 Task: Create Card Card0000000188 in Board Board0000000047 in Workspace WS0000000016 in Trello. Create Card Card0000000189 in Board Board0000000048 in Workspace WS0000000016 in Trello. Create Card Card0000000190 in Board Board0000000048 in Workspace WS0000000016 in Trello. Create Card Card0000000191 in Board Board0000000048 in Workspace WS0000000016 in Trello. Create Card Card0000000192 in Board Board0000000048 in Workspace WS0000000016 in Trello
Action: Mouse moved to (640, 9)
Screenshot: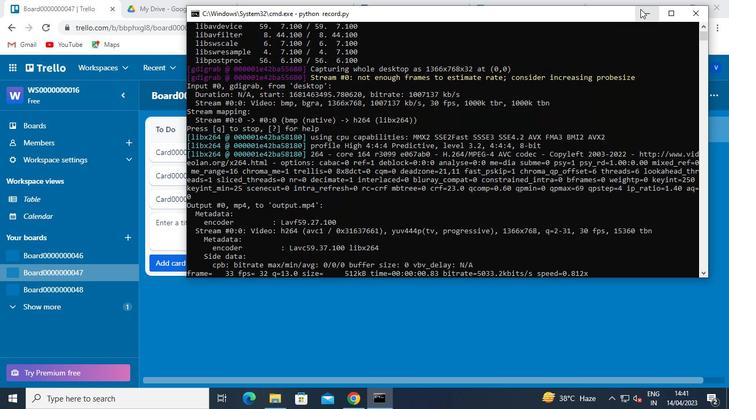 
Action: Mouse pressed left at (640, 9)
Screenshot: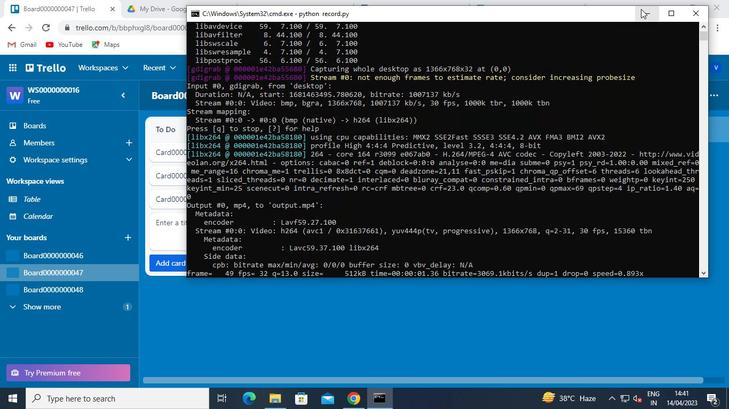 
Action: Mouse moved to (241, 221)
Screenshot: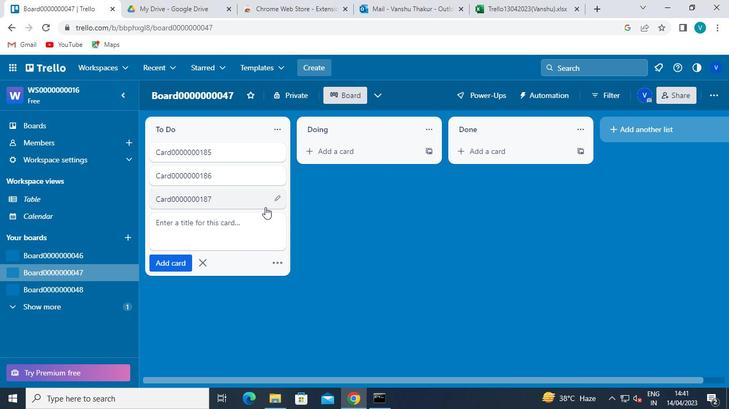 
Action: Mouse pressed left at (241, 221)
Screenshot: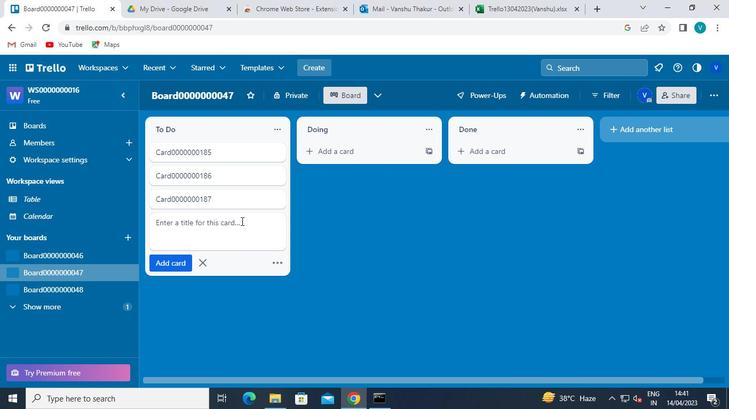 
Action: Keyboard Key.shift
Screenshot: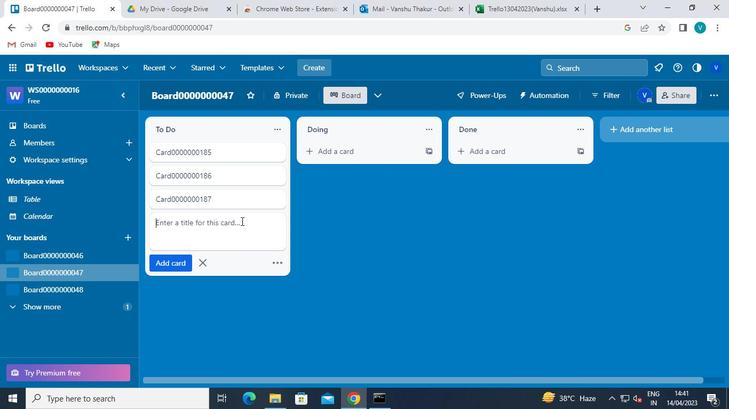 
Action: Keyboard C
Screenshot: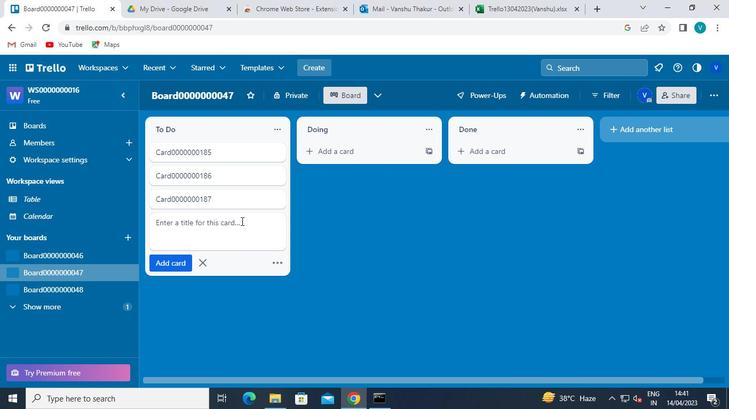 
Action: Keyboard a
Screenshot: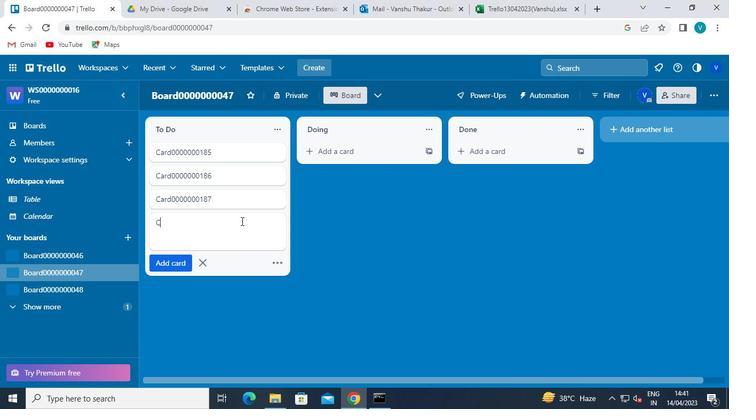 
Action: Keyboard r
Screenshot: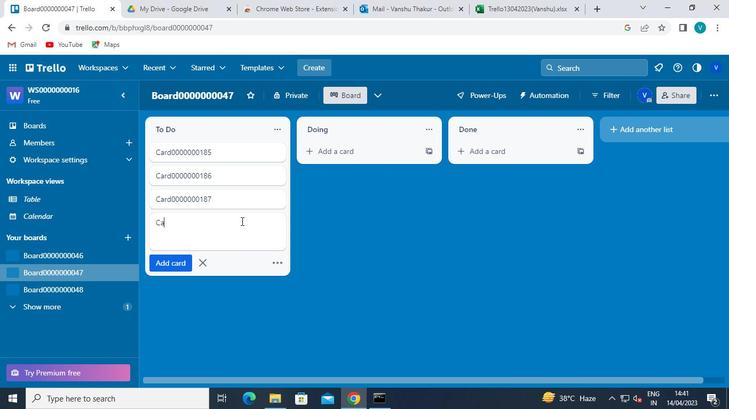 
Action: Keyboard d
Screenshot: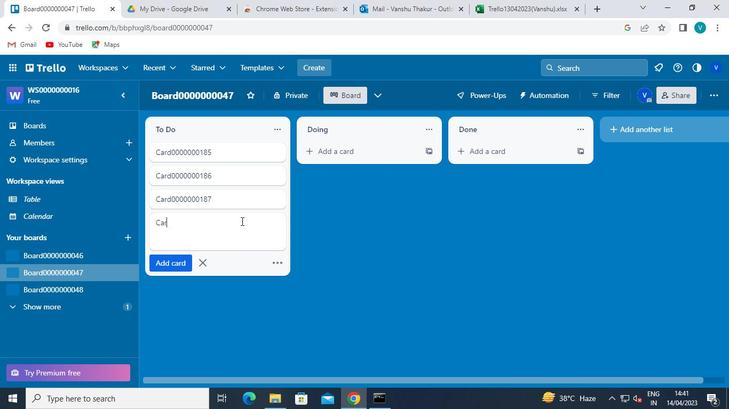 
Action: Keyboard <96>
Screenshot: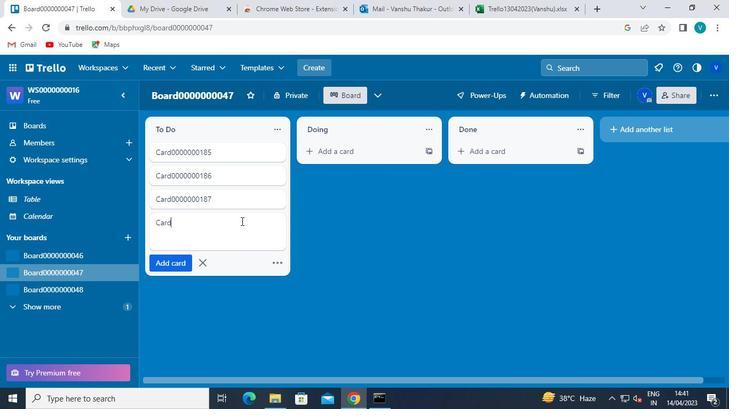 
Action: Keyboard <96>
Screenshot: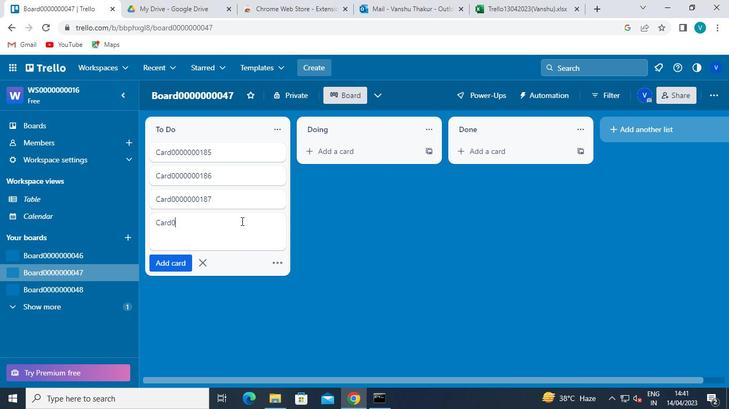 
Action: Keyboard <96>
Screenshot: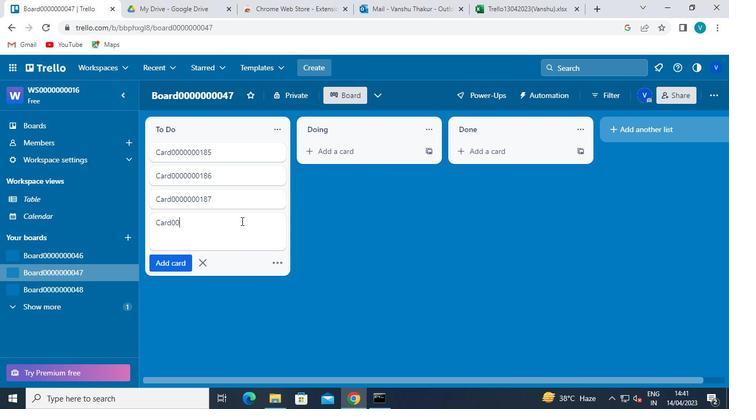 
Action: Keyboard <96>
Screenshot: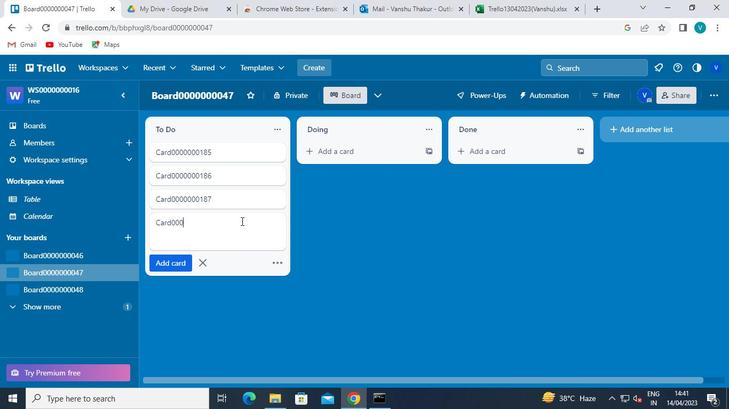
Action: Keyboard <96>
Screenshot: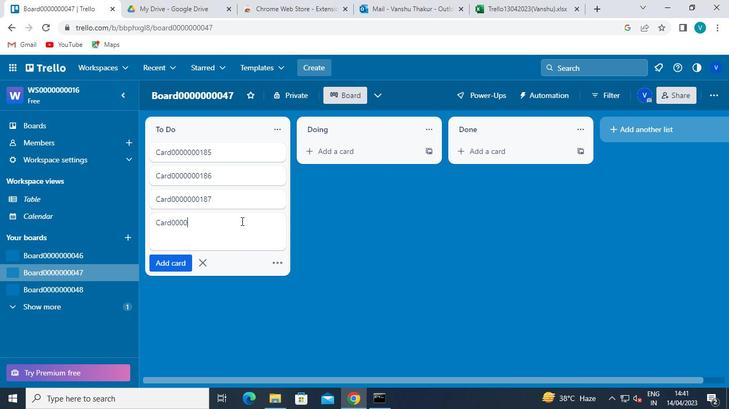 
Action: Keyboard <96>
Screenshot: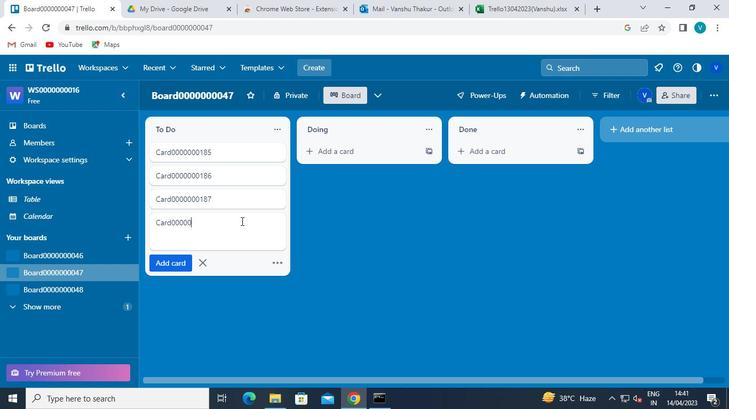 
Action: Keyboard <96>
Screenshot: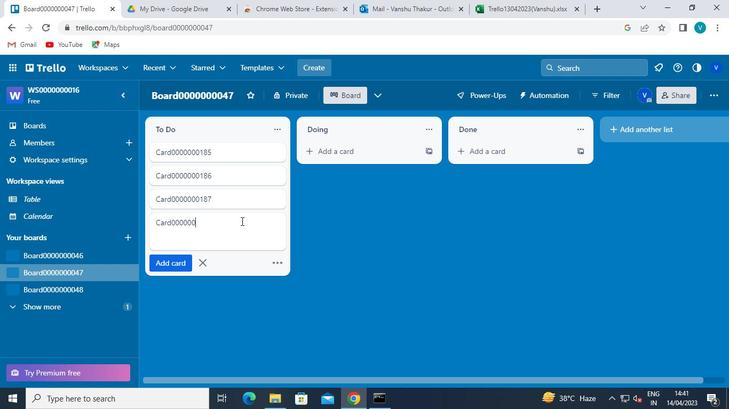 
Action: Keyboard <97>
Screenshot: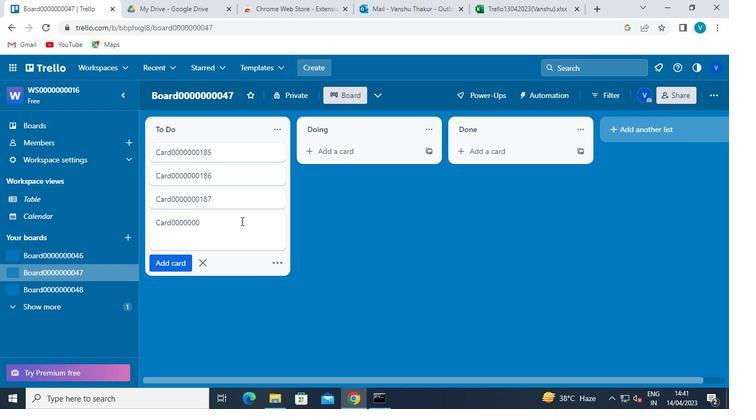 
Action: Keyboard <104>
Screenshot: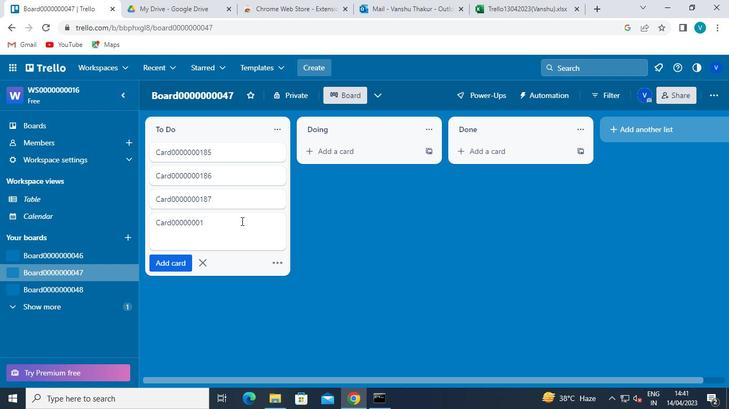 
Action: Keyboard <104>
Screenshot: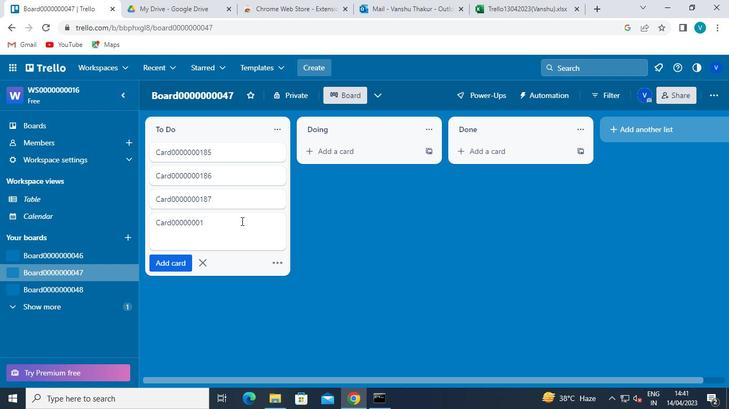 
Action: Keyboard Key.enter
Screenshot: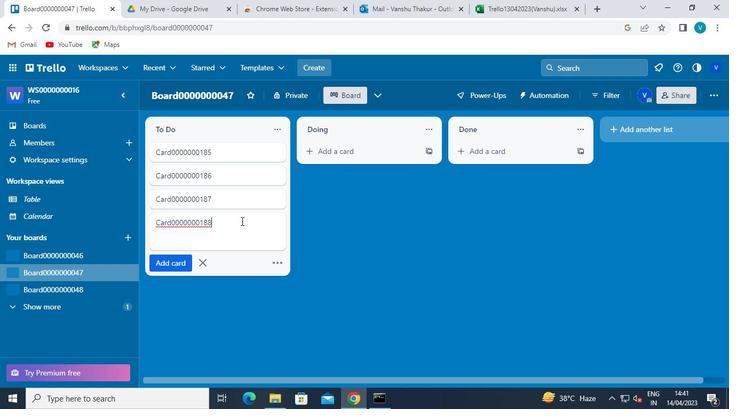 
Action: Mouse moved to (82, 291)
Screenshot: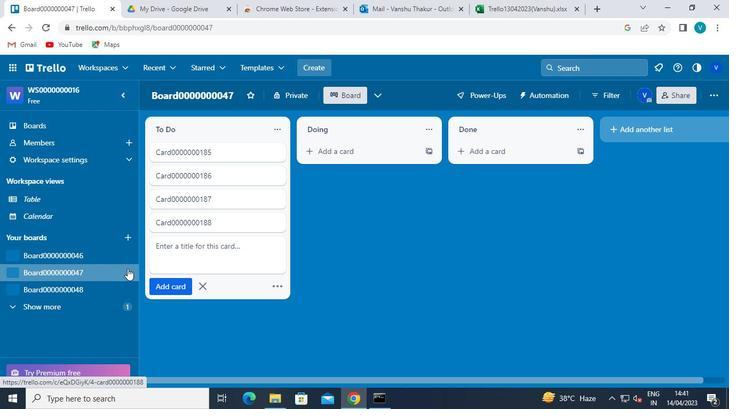 
Action: Mouse pressed left at (82, 291)
Screenshot: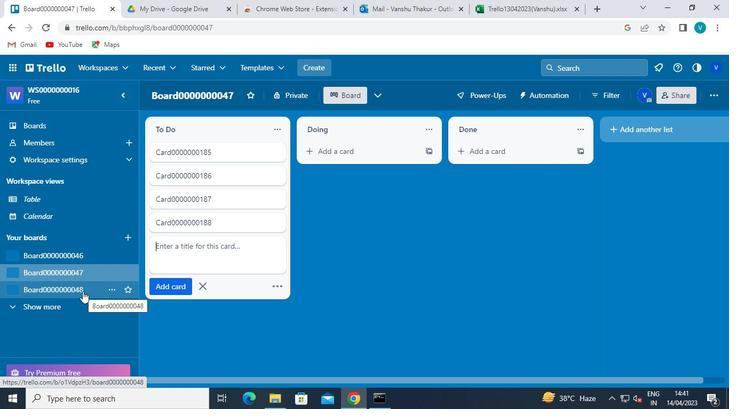 
Action: Mouse moved to (192, 176)
Screenshot: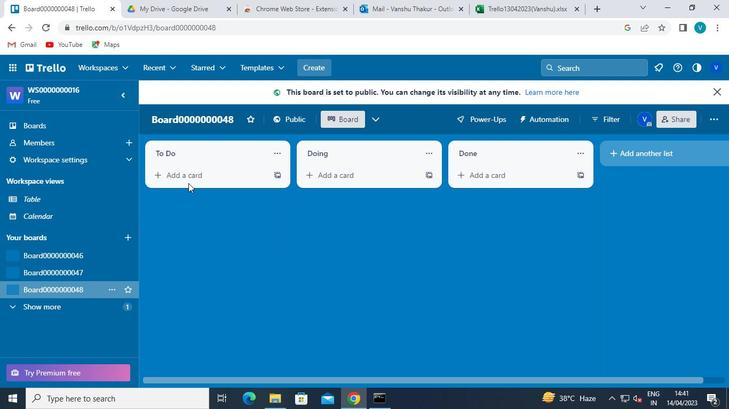 
Action: Mouse pressed left at (192, 176)
Screenshot: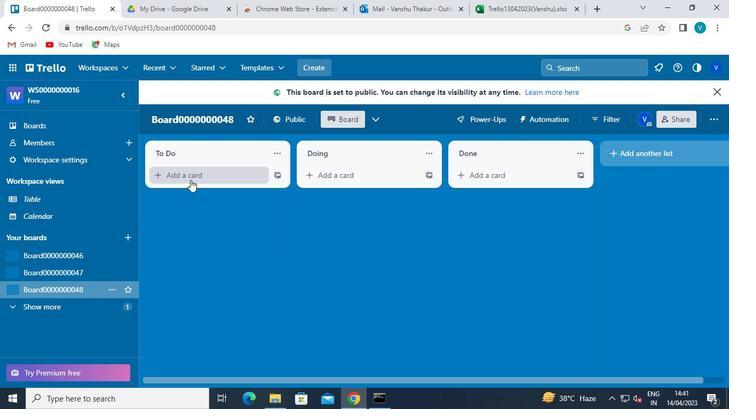 
Action: Mouse moved to (192, 175)
Screenshot: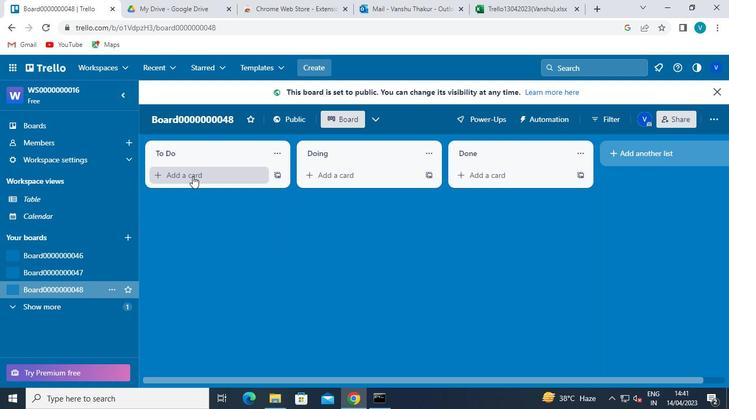
Action: Keyboard Key.shift
Screenshot: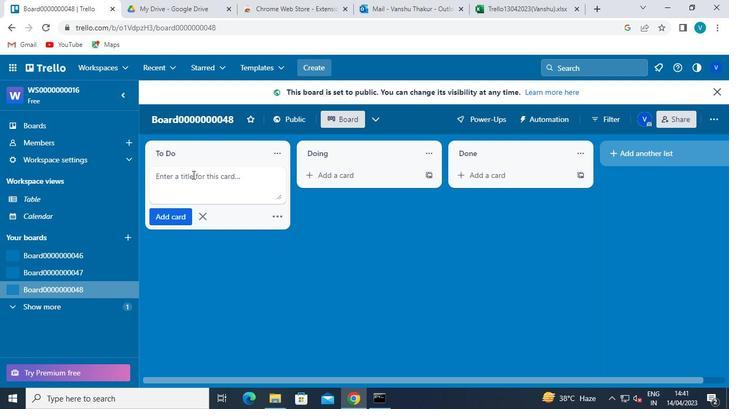
Action: Keyboard Key.shift
Screenshot: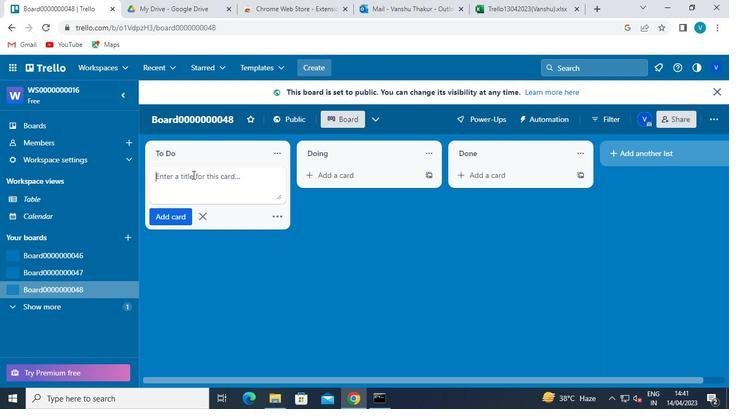 
Action: Keyboard C
Screenshot: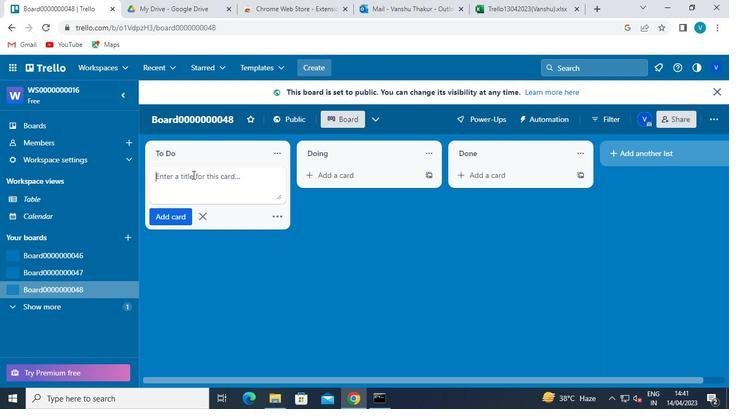 
Action: Keyboard a
Screenshot: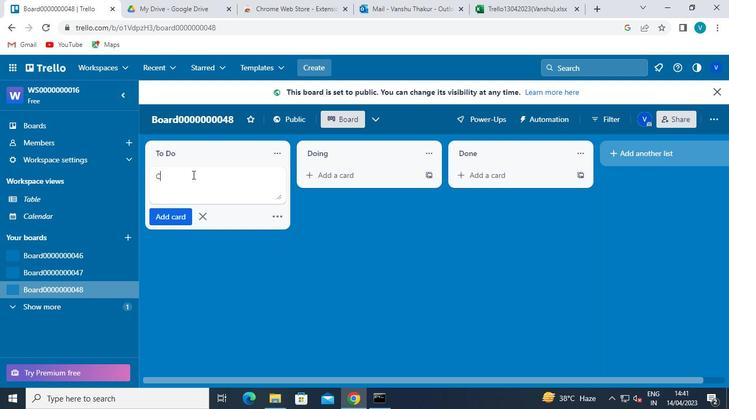 
Action: Keyboard r
Screenshot: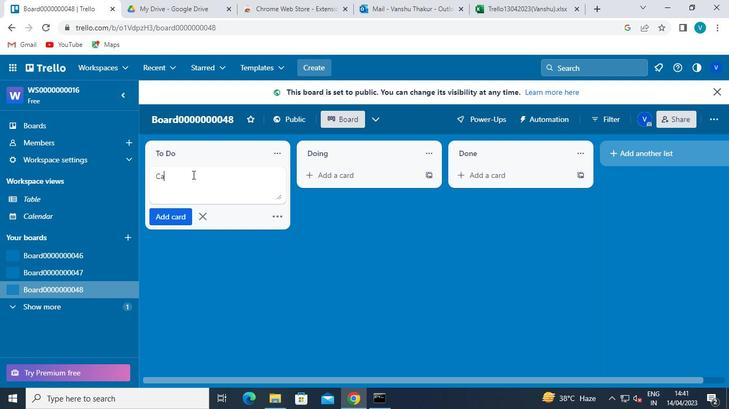 
Action: Keyboard d
Screenshot: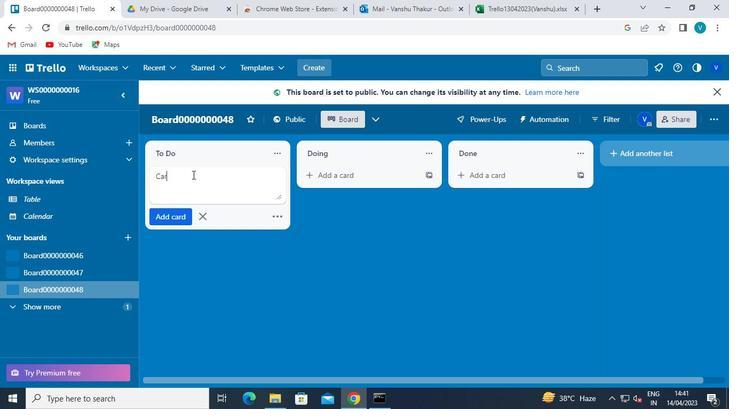 
Action: Keyboard <96>
Screenshot: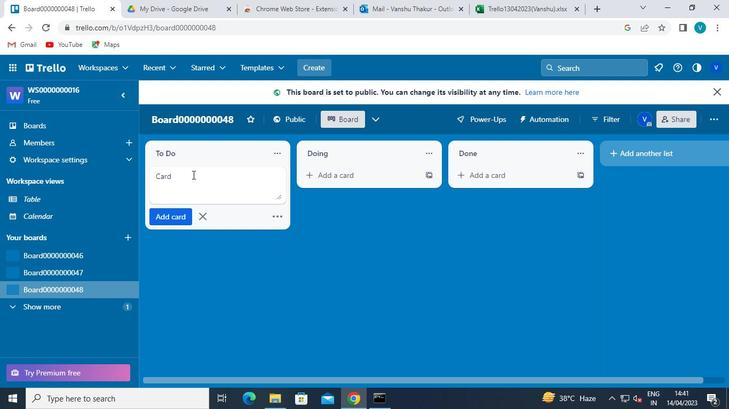 
Action: Keyboard <96>
Screenshot: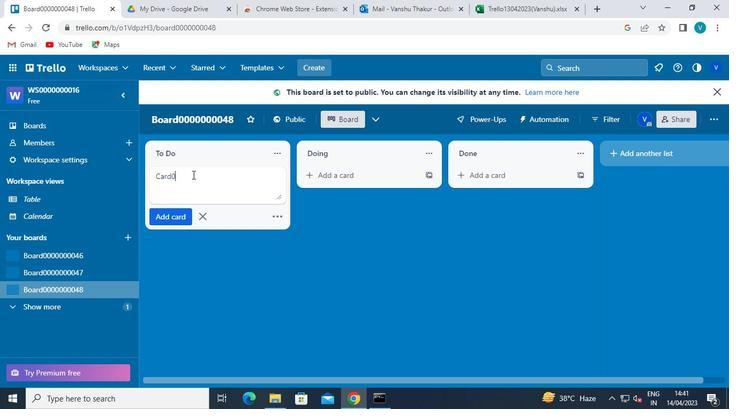 
Action: Keyboard <96>
Screenshot: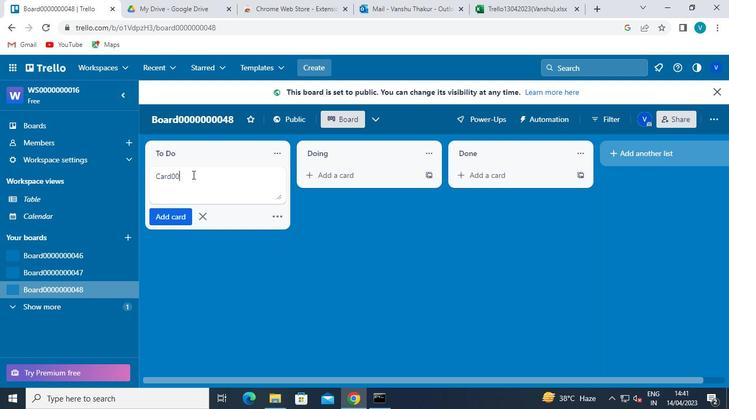 
Action: Keyboard <96>
Screenshot: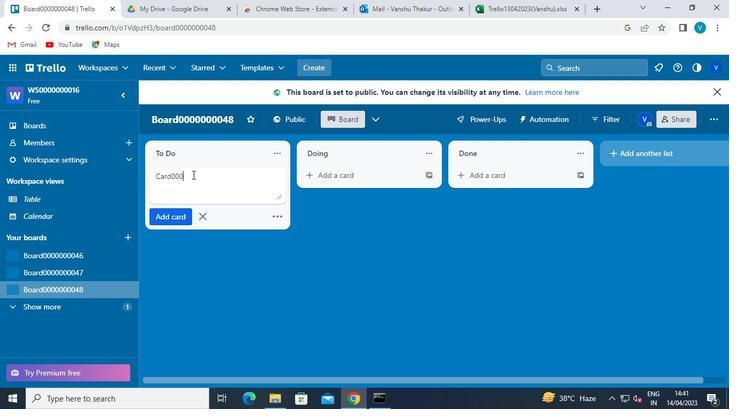 
Action: Keyboard <96>
Screenshot: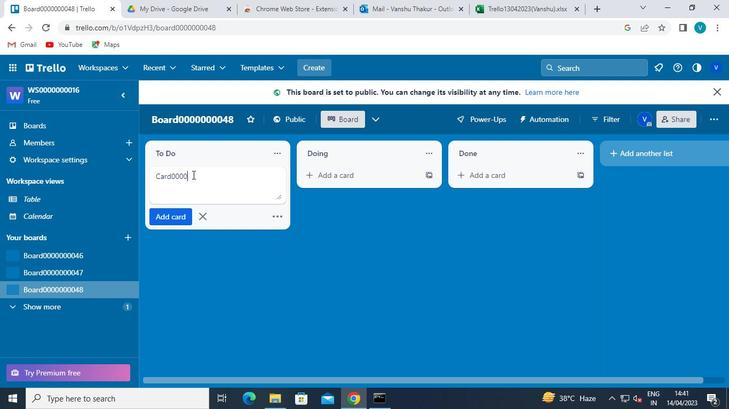 
Action: Keyboard <96>
Screenshot: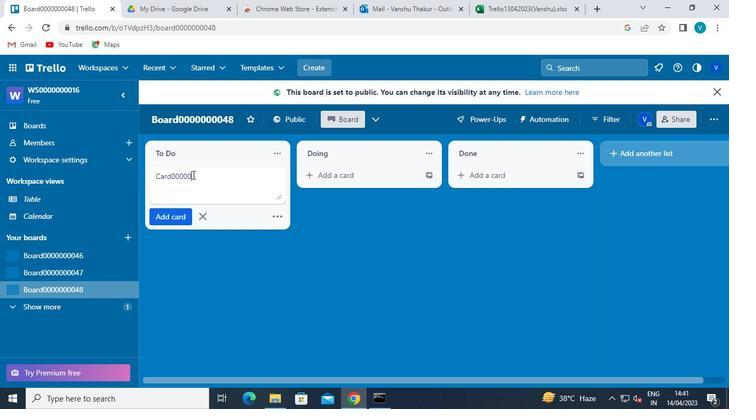 
Action: Keyboard <96>
Screenshot: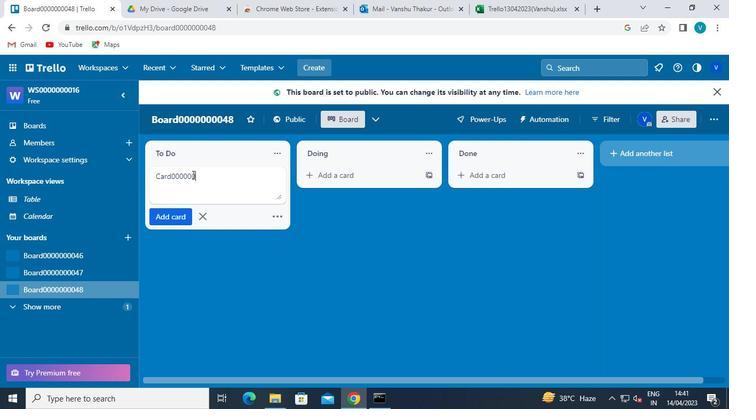 
Action: Keyboard <97>
Screenshot: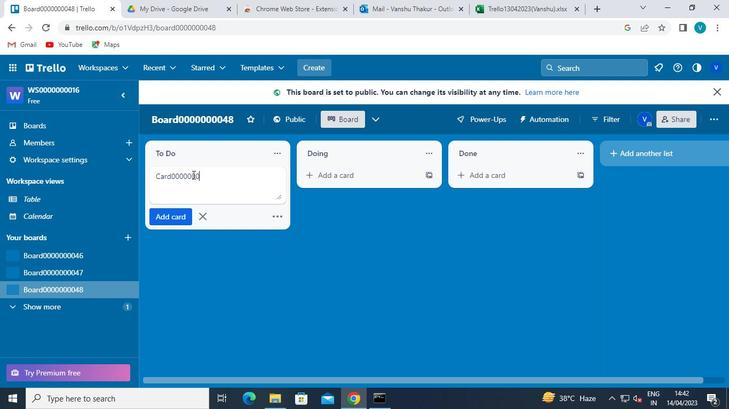 
Action: Keyboard <104>
Screenshot: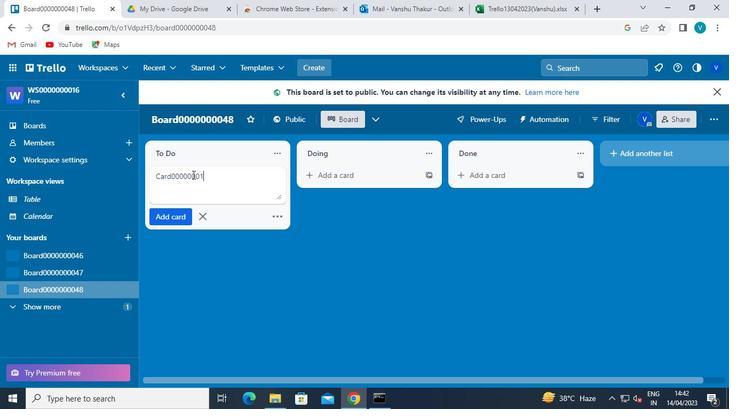 
Action: Keyboard <105>
Screenshot: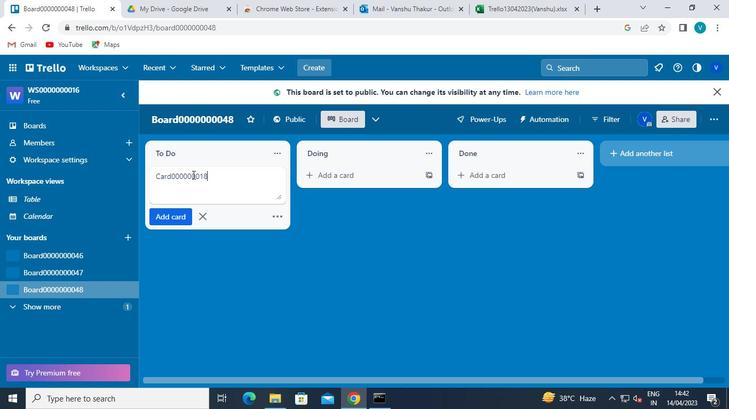
Action: Keyboard Key.enter
Screenshot: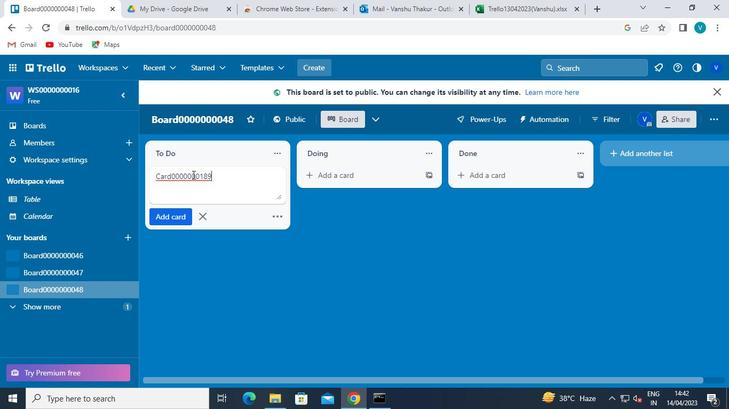 
Action: Keyboard Key.shift
Screenshot: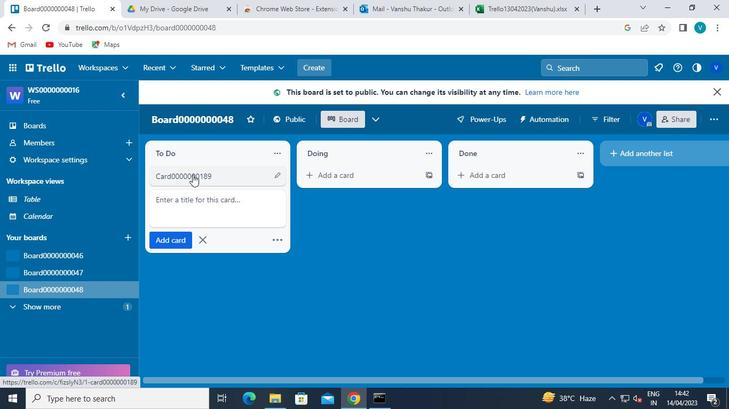 
Action: Keyboard C
Screenshot: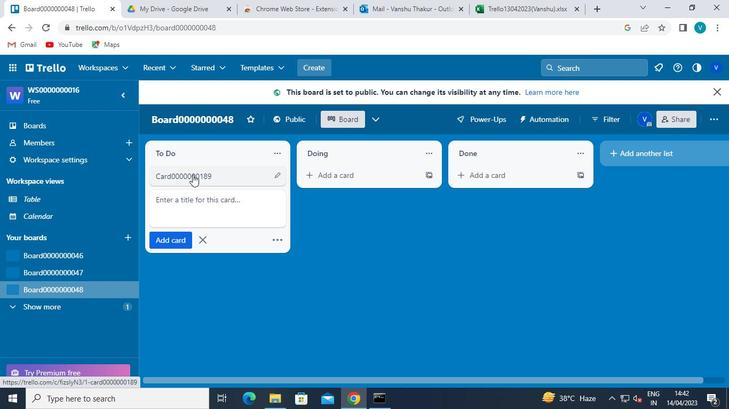 
Action: Keyboard a
Screenshot: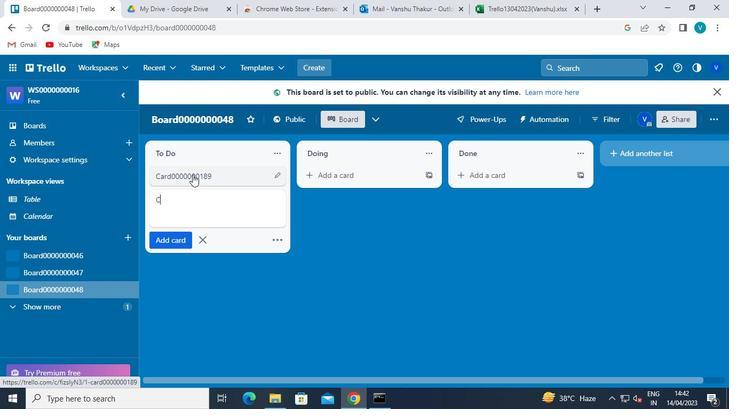 
Action: Keyboard r
Screenshot: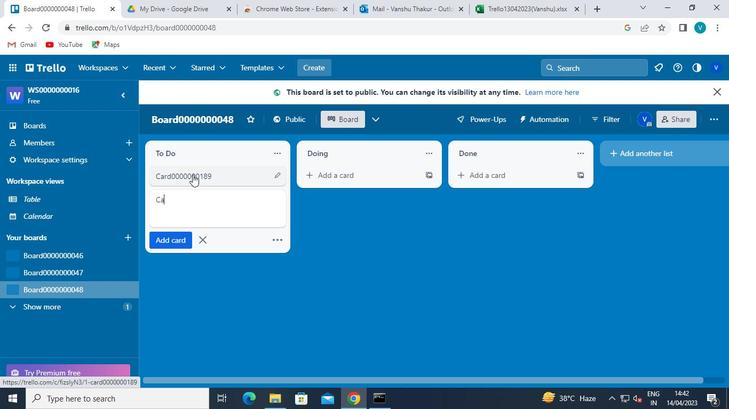 
Action: Keyboard d
Screenshot: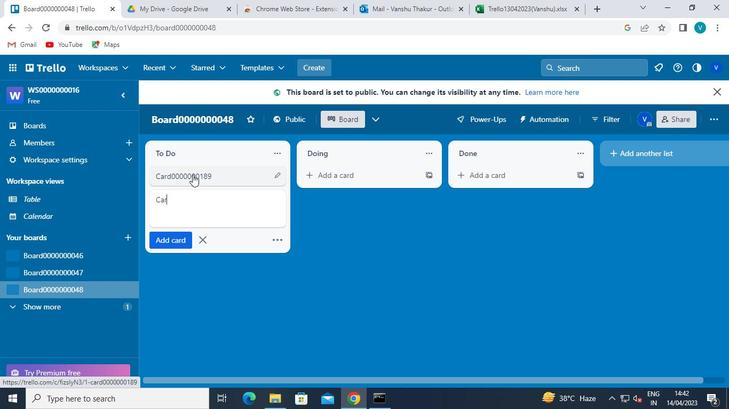 
Action: Keyboard <96>
Screenshot: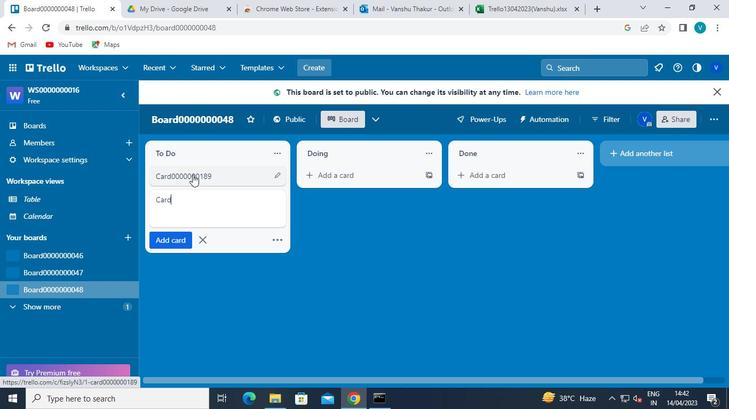 
Action: Keyboard <96>
Screenshot: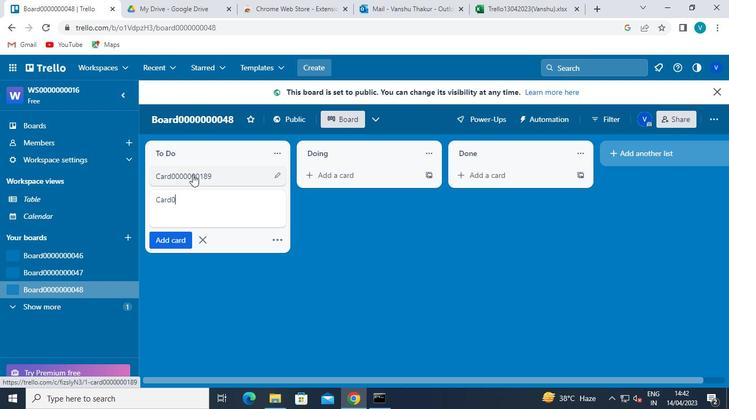
Action: Keyboard <96>
Screenshot: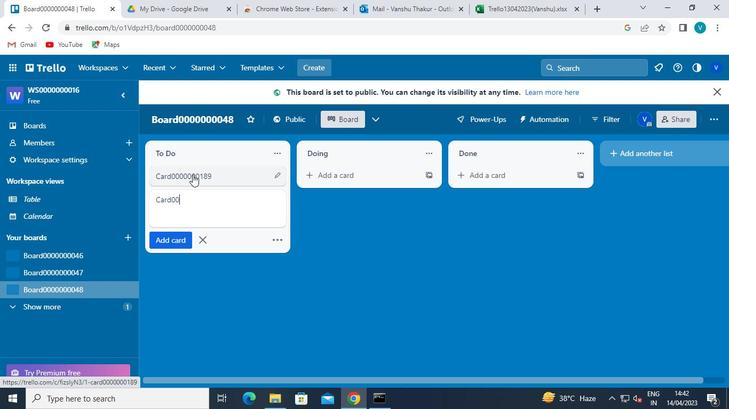 
Action: Keyboard <96>
Screenshot: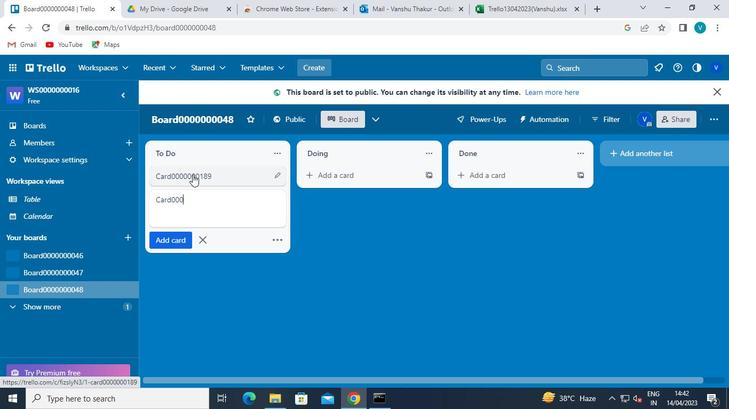 
Action: Keyboard <96>
Screenshot: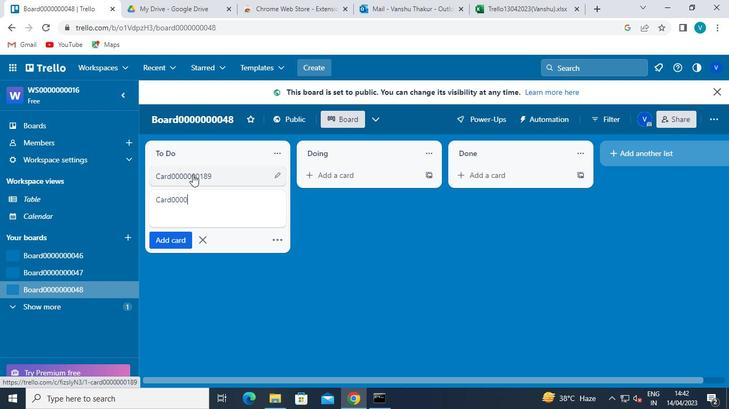 
Action: Keyboard <96>
Screenshot: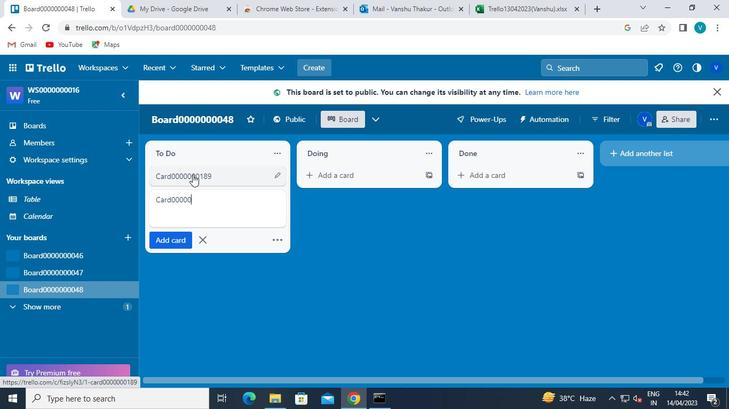 
Action: Keyboard <96>
Screenshot: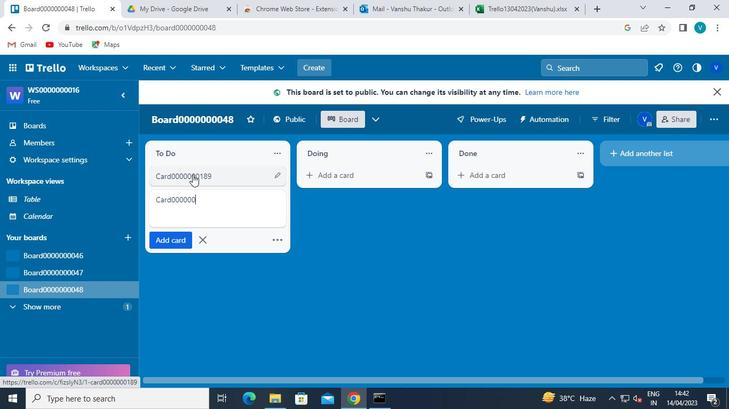 
Action: Keyboard <97>
Screenshot: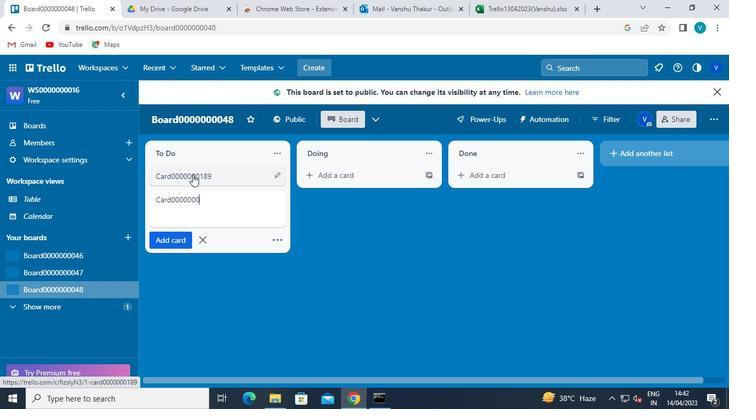 
Action: Keyboard <105>
Screenshot: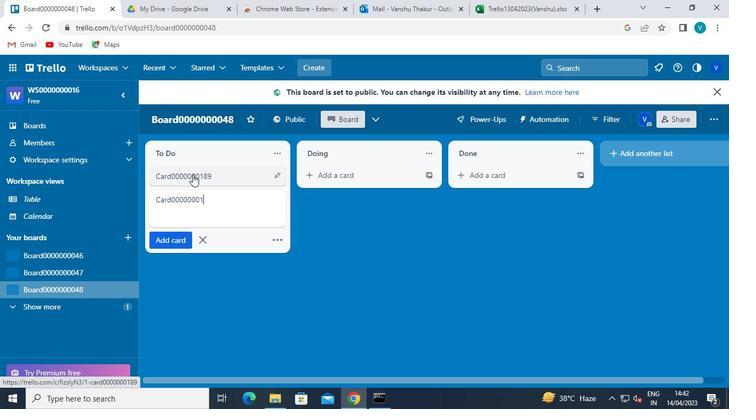 
Action: Keyboard <96>
Screenshot: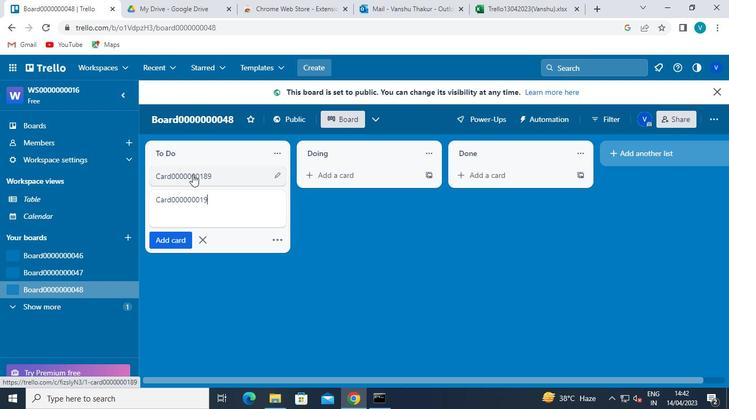 
Action: Keyboard Key.enter
Screenshot: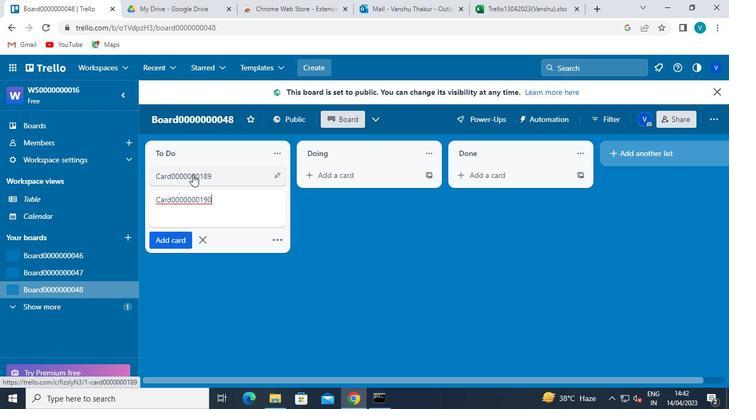 
Action: Keyboard Key.shift
Screenshot: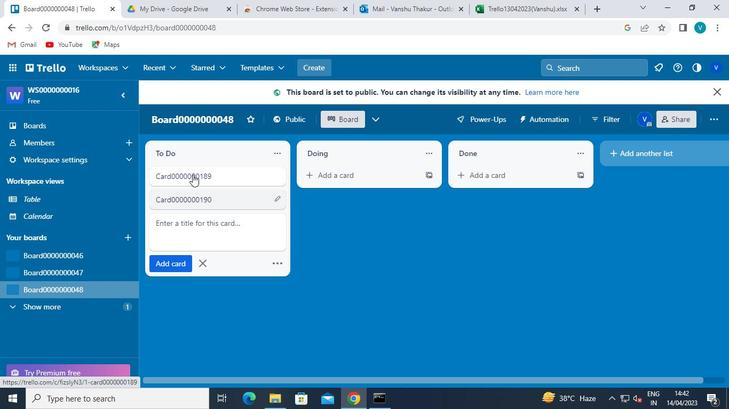 
Action: Keyboard C
Screenshot: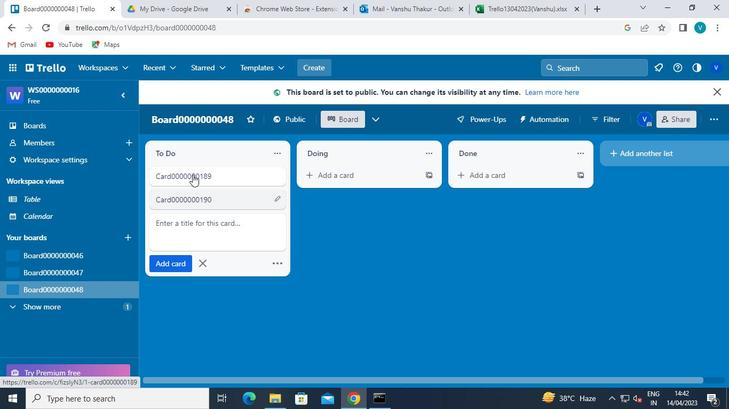
Action: Keyboard a
Screenshot: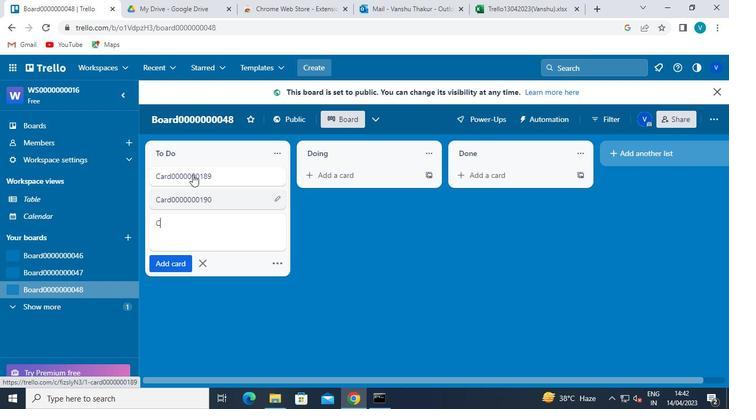 
Action: Keyboard r
Screenshot: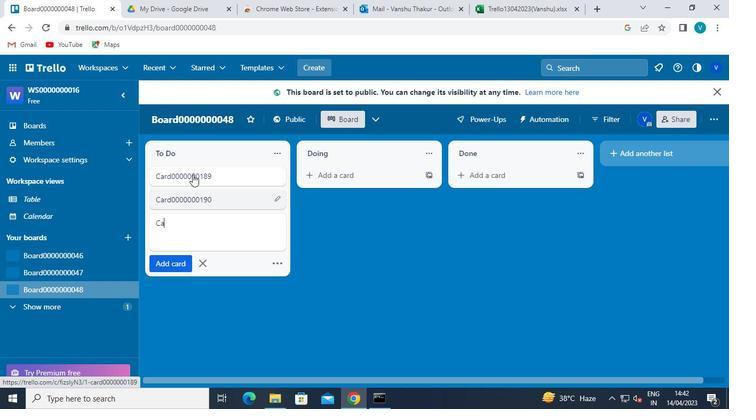 
Action: Keyboard d
Screenshot: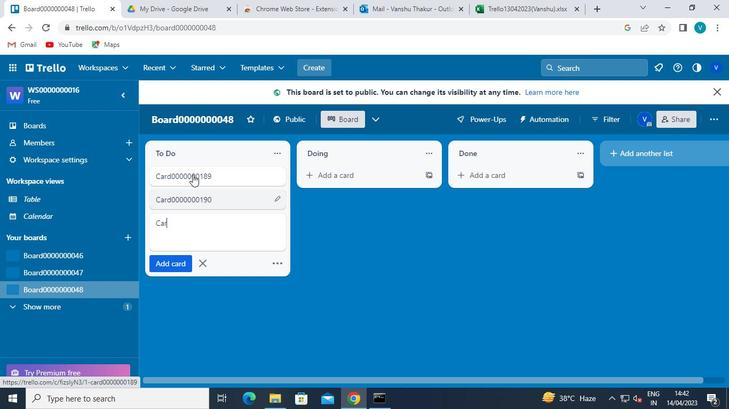 
Action: Keyboard <96>
Screenshot: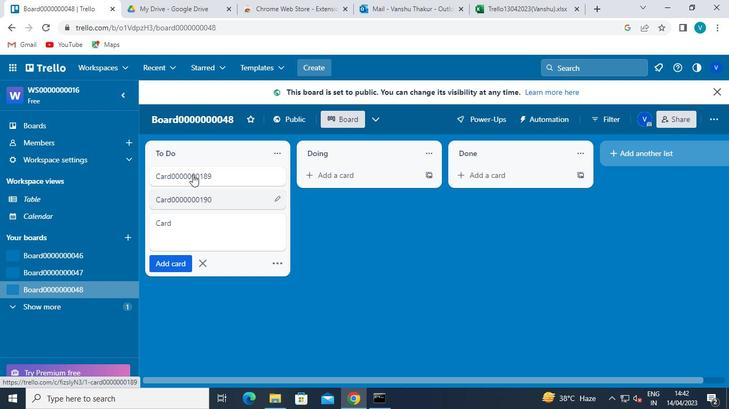 
Action: Keyboard <96>
Screenshot: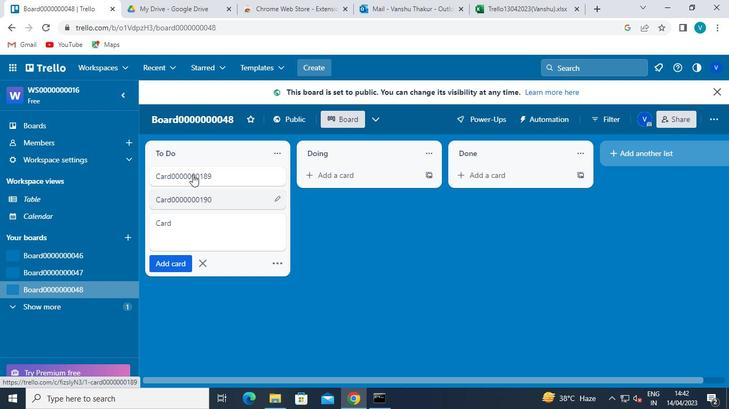 
Action: Keyboard <96>
Screenshot: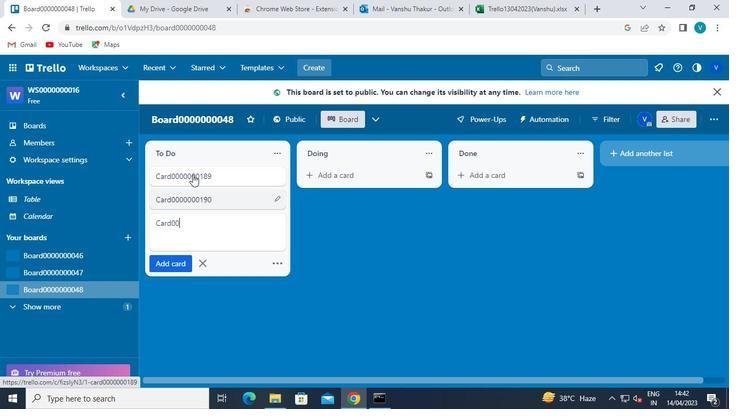 
Action: Keyboard <96>
Screenshot: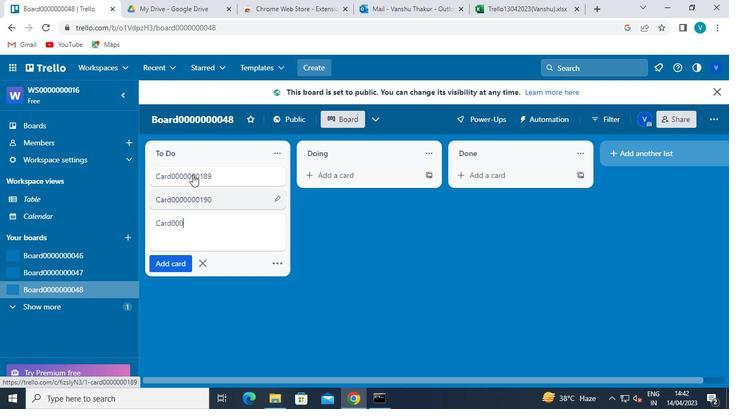 
Action: Keyboard <96>
Screenshot: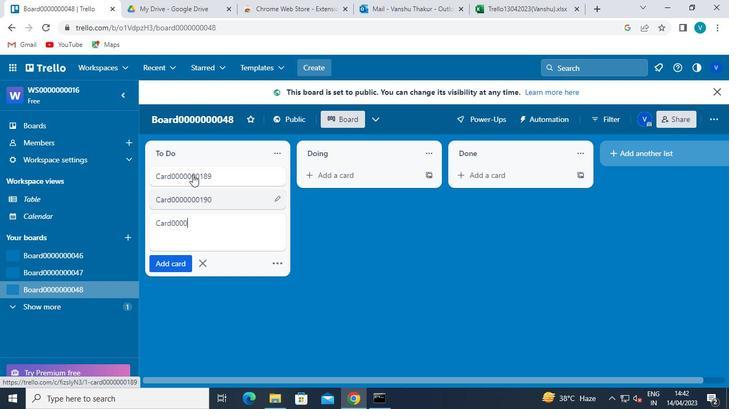
Action: Keyboard <96>
Screenshot: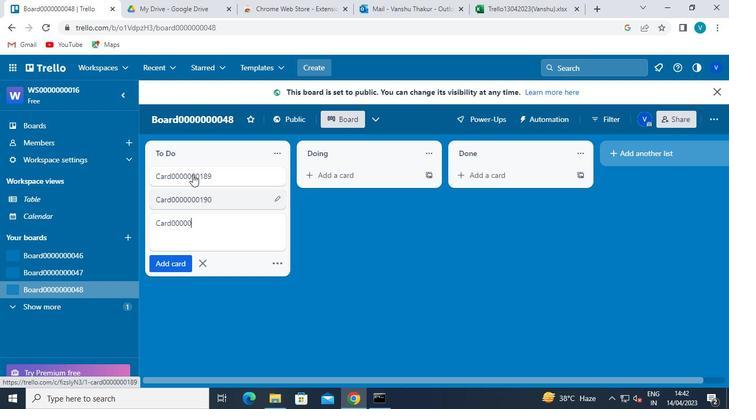 
Action: Keyboard <96>
Screenshot: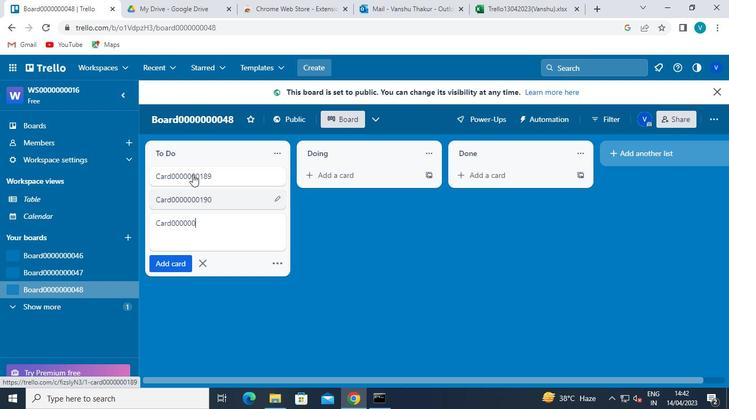 
Action: Keyboard <97>
Screenshot: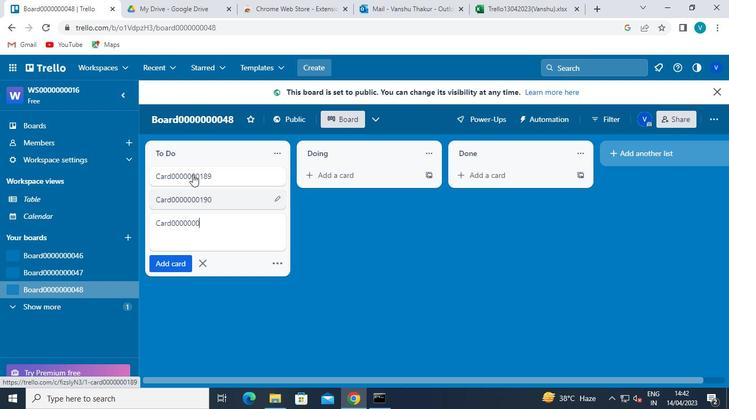 
Action: Keyboard <105>
Screenshot: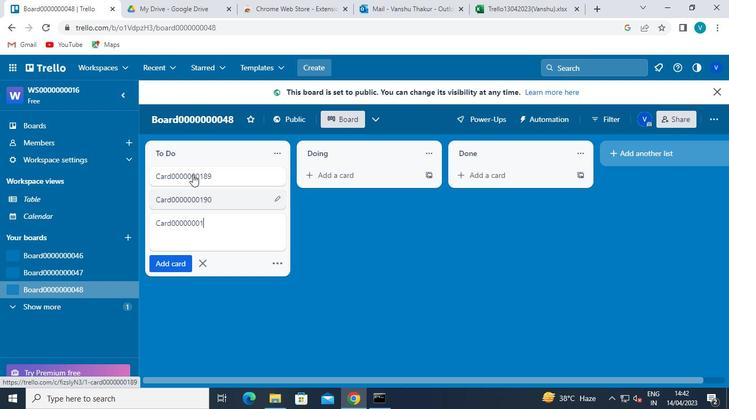 
Action: Keyboard <97>
Screenshot: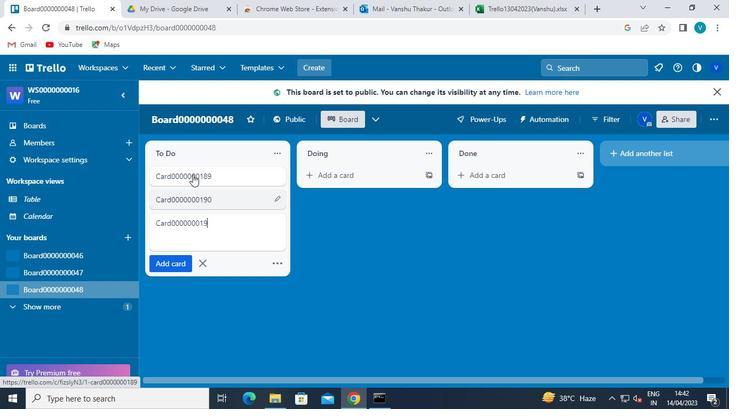 
Action: Keyboard Key.enter
Screenshot: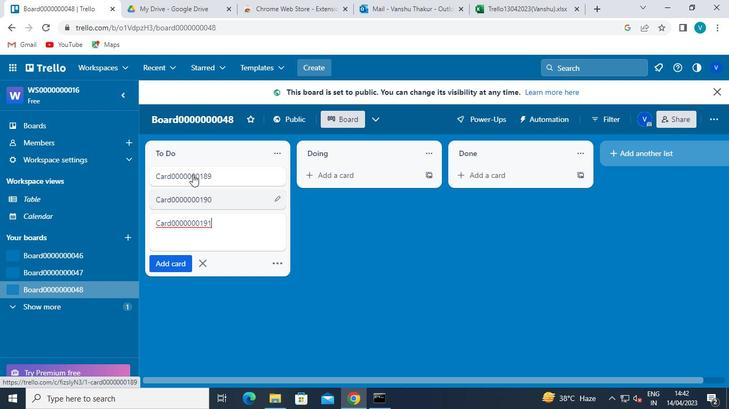 
Action: Keyboard Key.shift
Screenshot: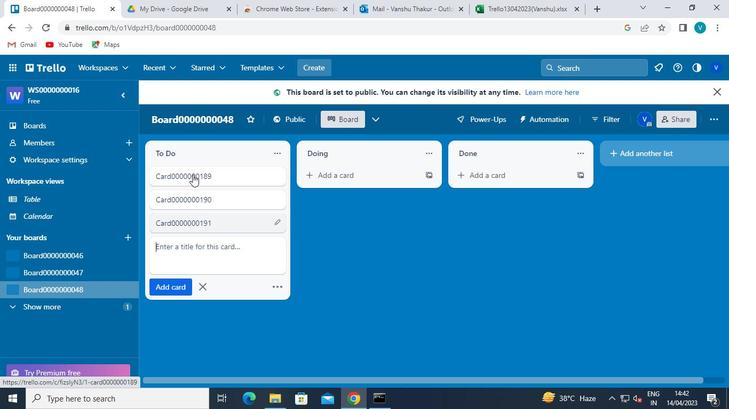 
Action: Keyboard C
Screenshot: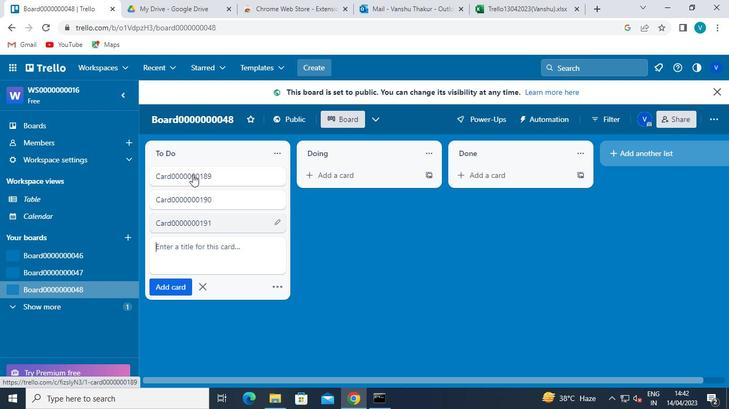 
Action: Keyboard a
Screenshot: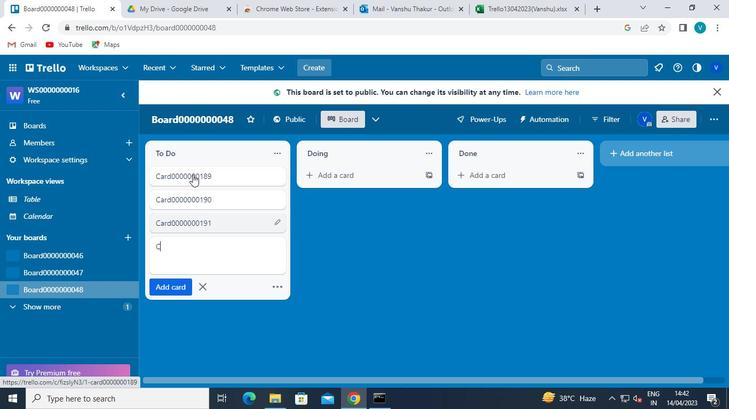 
Action: Keyboard r
Screenshot: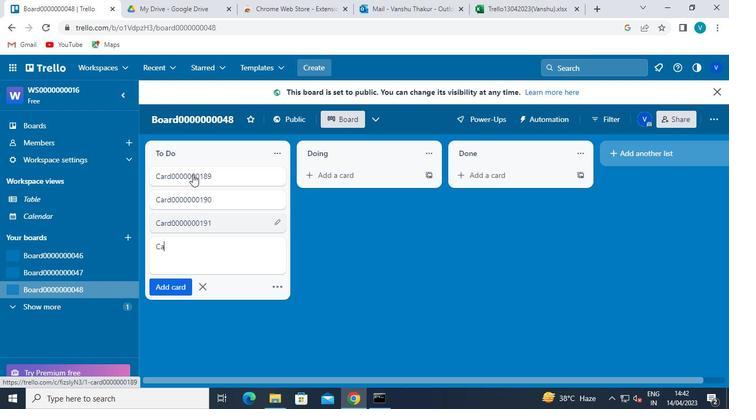 
Action: Keyboard d
Screenshot: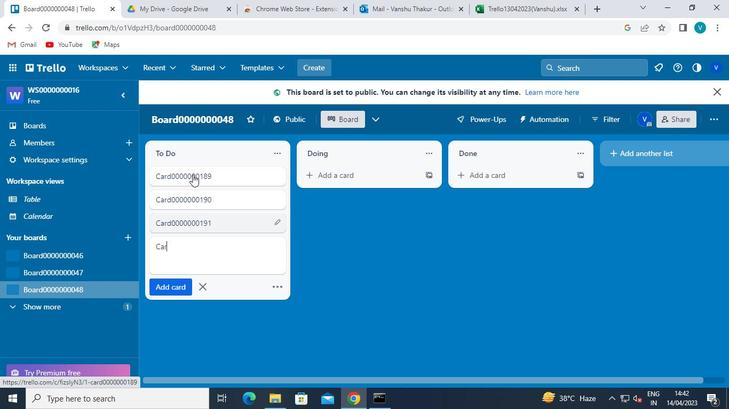 
Action: Keyboard <96>
Screenshot: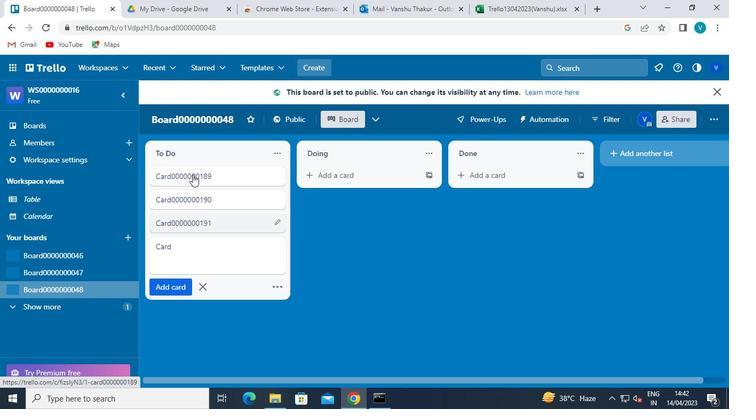 
Action: Keyboard <96>
Screenshot: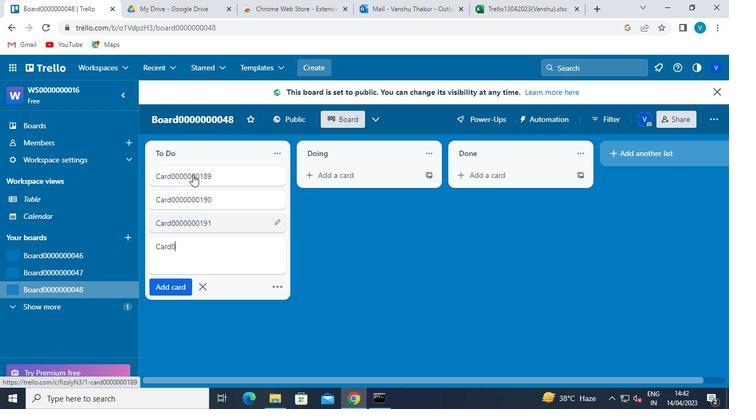 
Action: Keyboard <96>
Screenshot: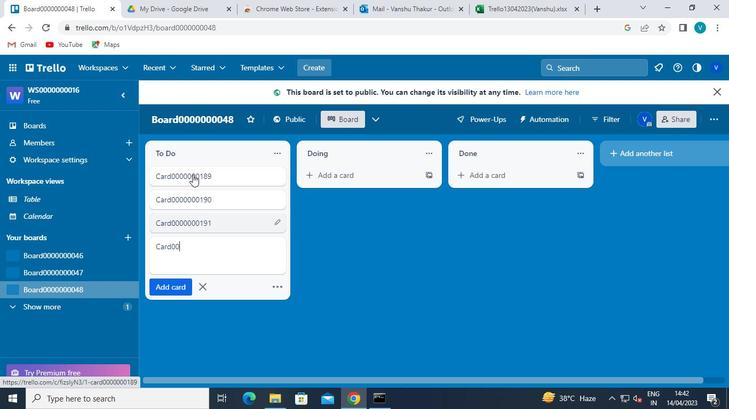 
Action: Keyboard <96>
Screenshot: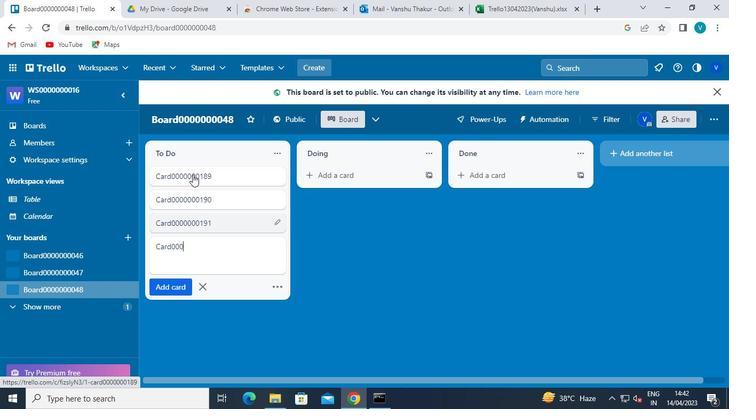 
Action: Keyboard <96>
Screenshot: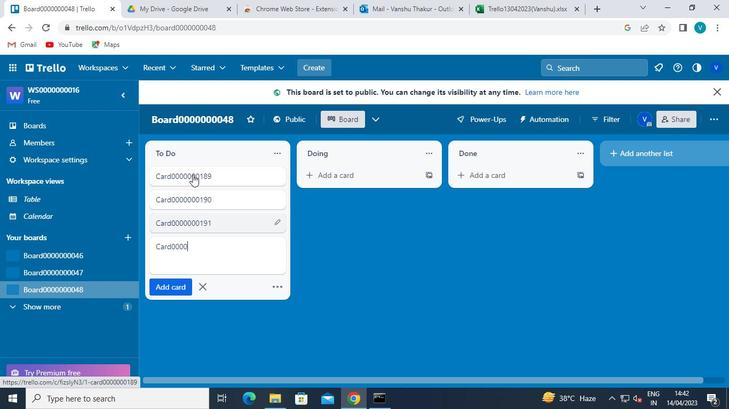 
Action: Keyboard <96>
Screenshot: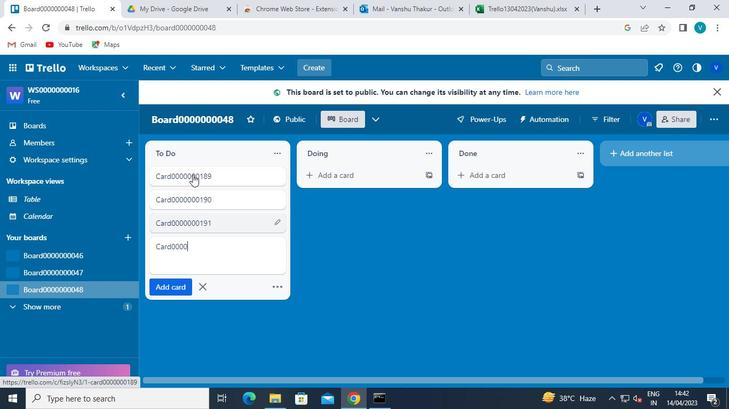 
Action: Keyboard <96>
Screenshot: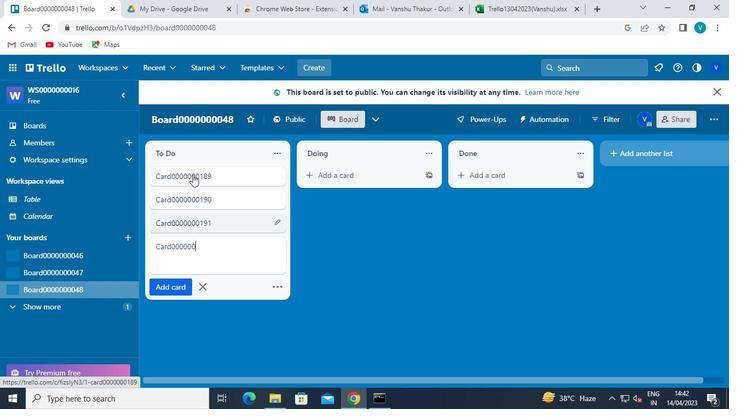 
Action: Keyboard <97>
Screenshot: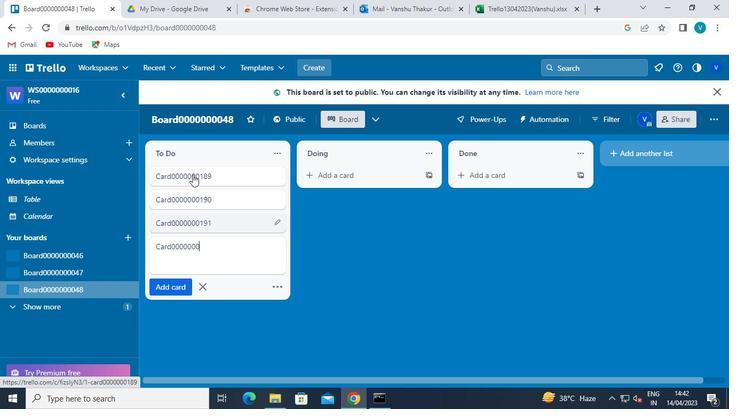 
Action: Keyboard <105>
Screenshot: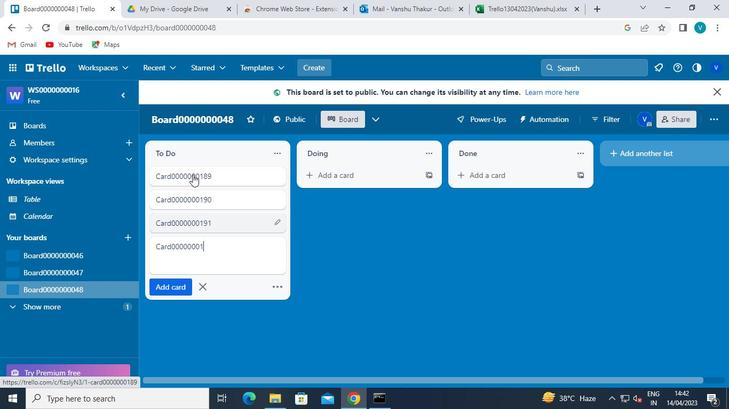 
Action: Keyboard <98>
Screenshot: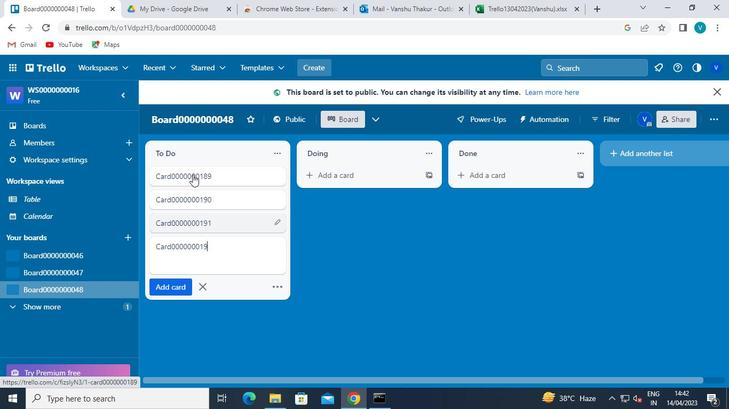 
Action: Keyboard Key.enter
Screenshot: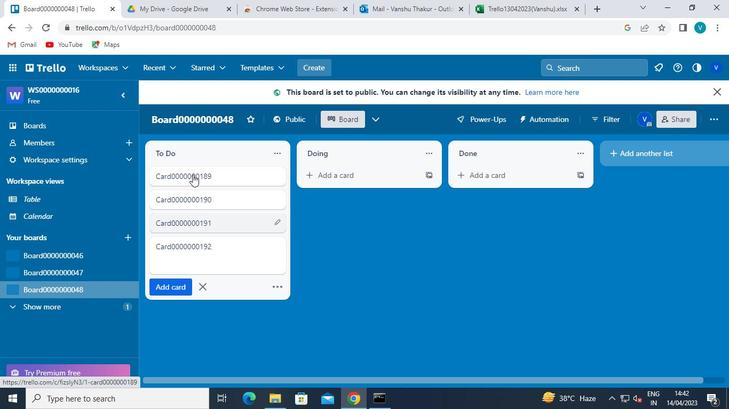 
Action: Mouse moved to (373, 398)
Screenshot: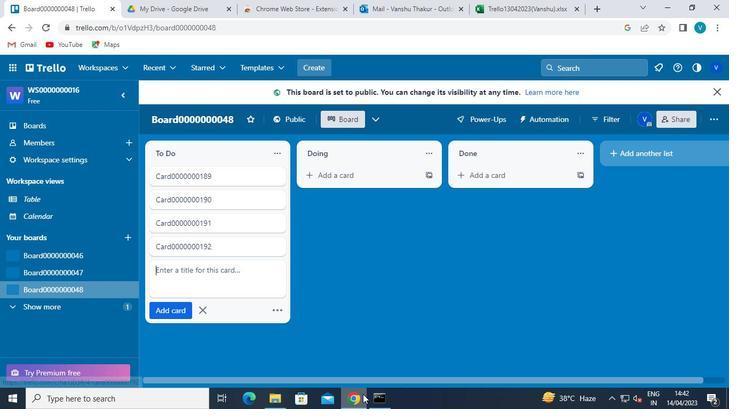 
Action: Mouse pressed left at (373, 398)
Screenshot: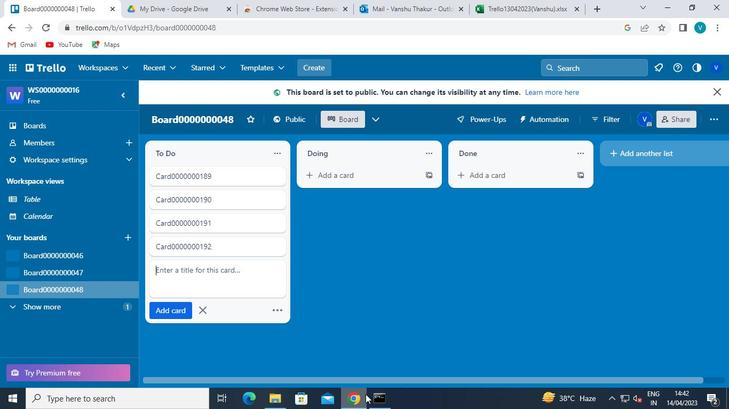 
Action: Mouse moved to (690, 12)
Screenshot: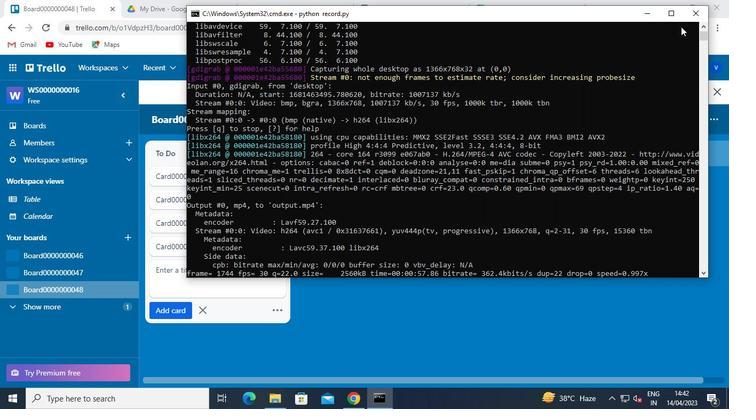 
Action: Mouse pressed left at (690, 12)
Screenshot: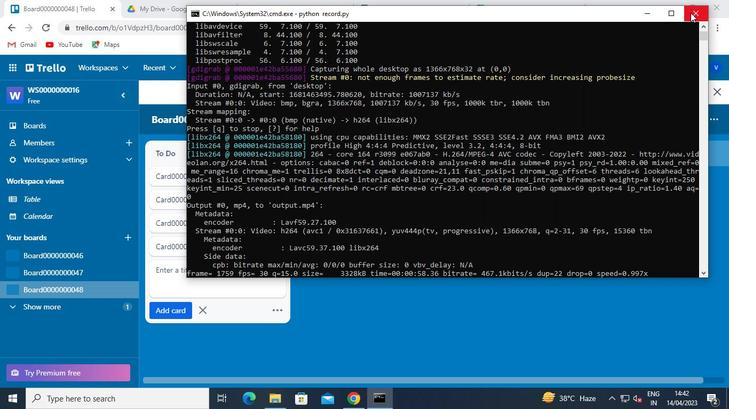 
